 Task: Add Redwood Hill Farm Plain Goat Milk Yogurt to the cart.
Action: Mouse moved to (27, 146)
Screenshot: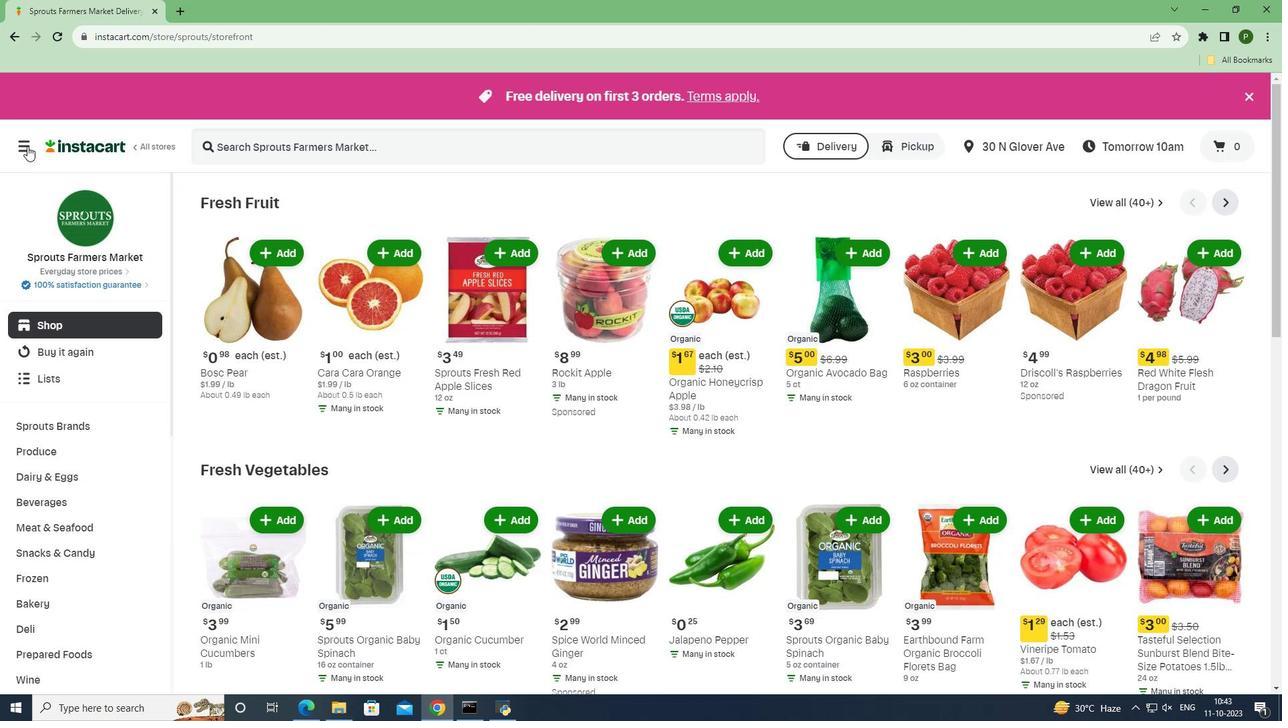 
Action: Mouse pressed left at (27, 146)
Screenshot: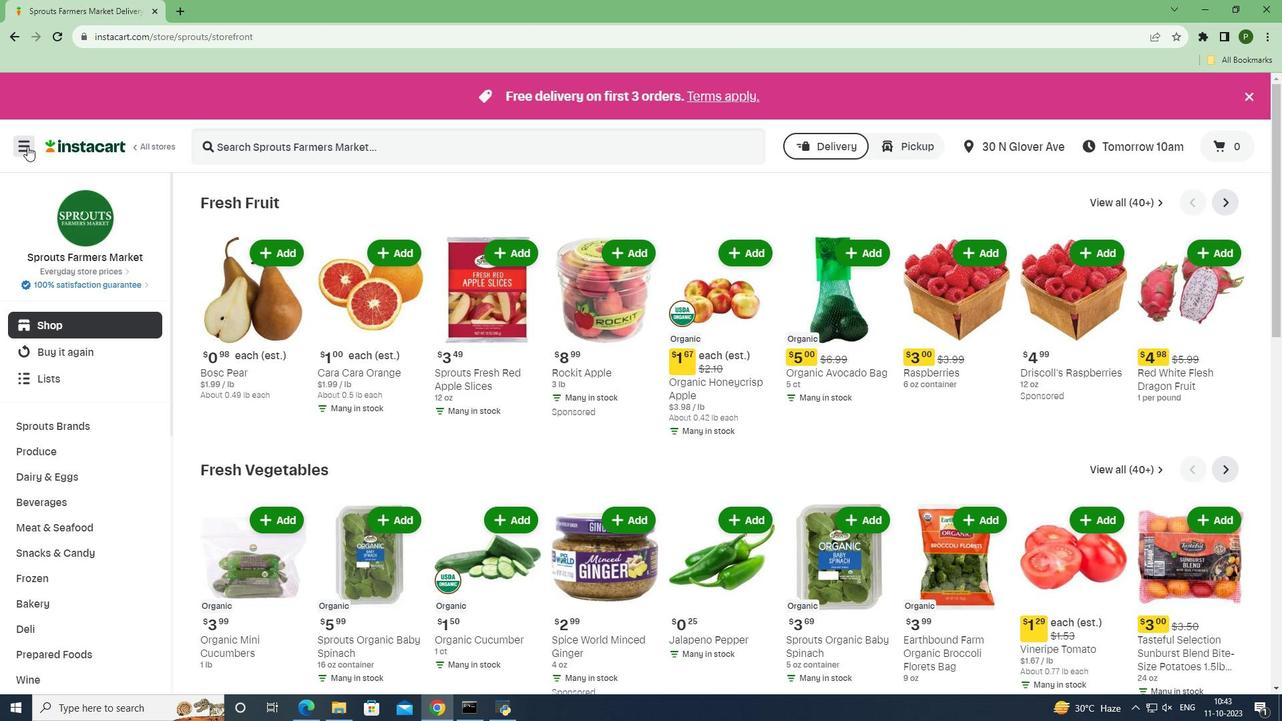 
Action: Mouse moved to (62, 348)
Screenshot: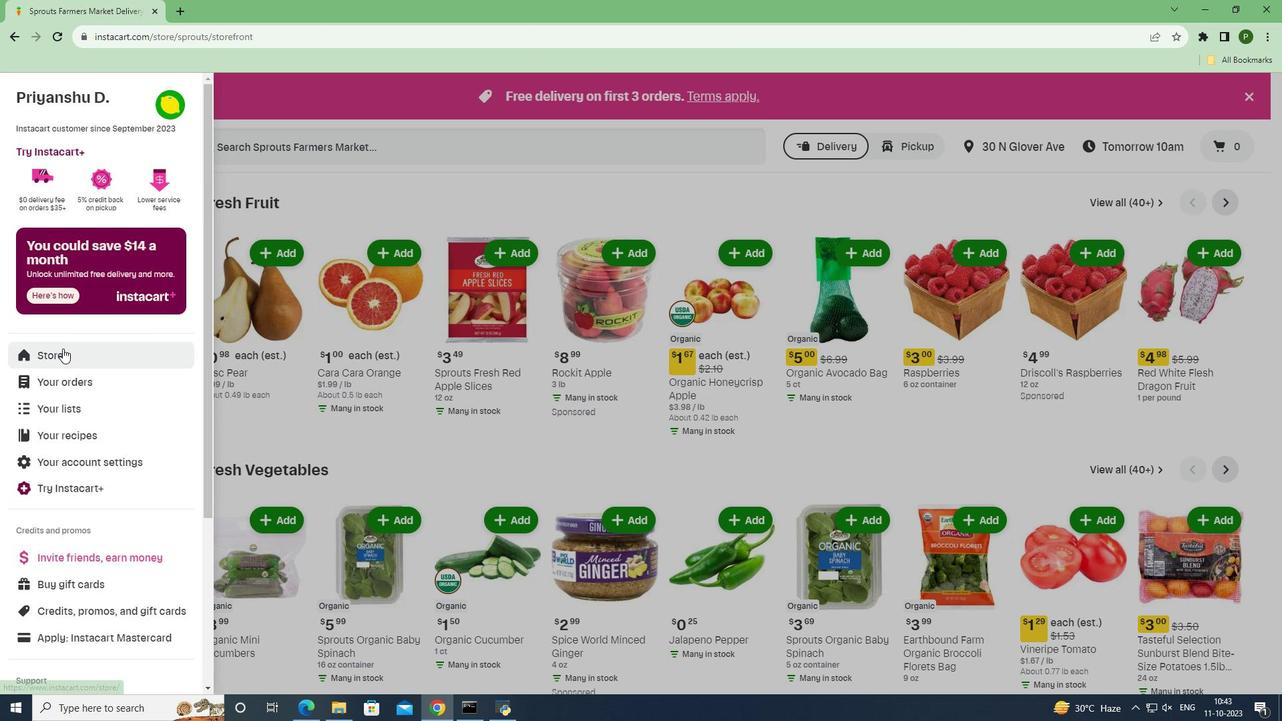 
Action: Mouse pressed left at (62, 348)
Screenshot: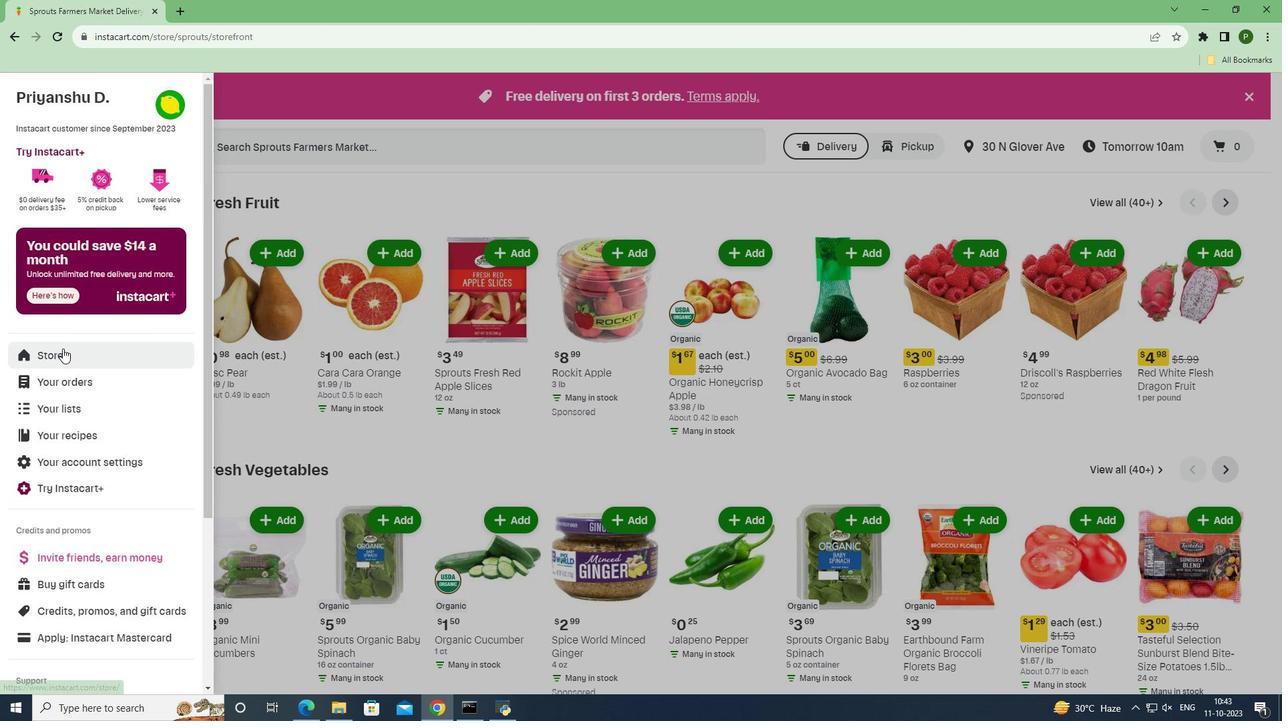 
Action: Mouse moved to (316, 154)
Screenshot: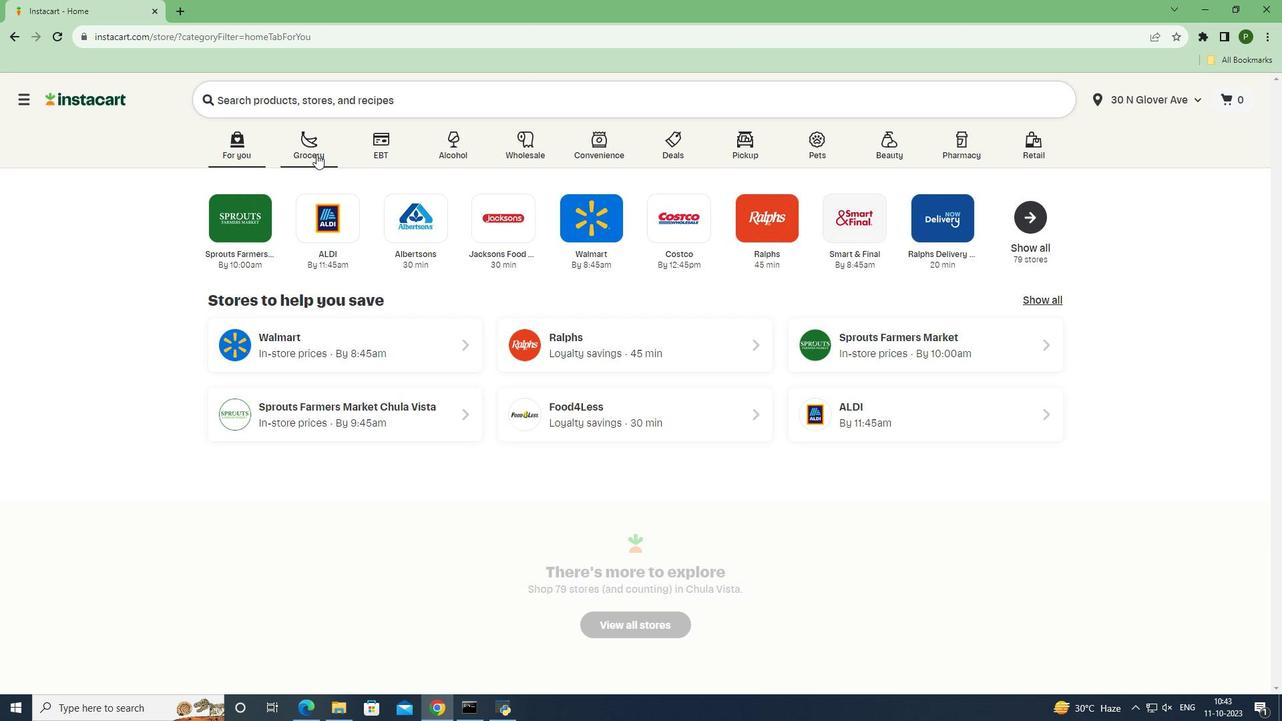 
Action: Mouse pressed left at (316, 154)
Screenshot: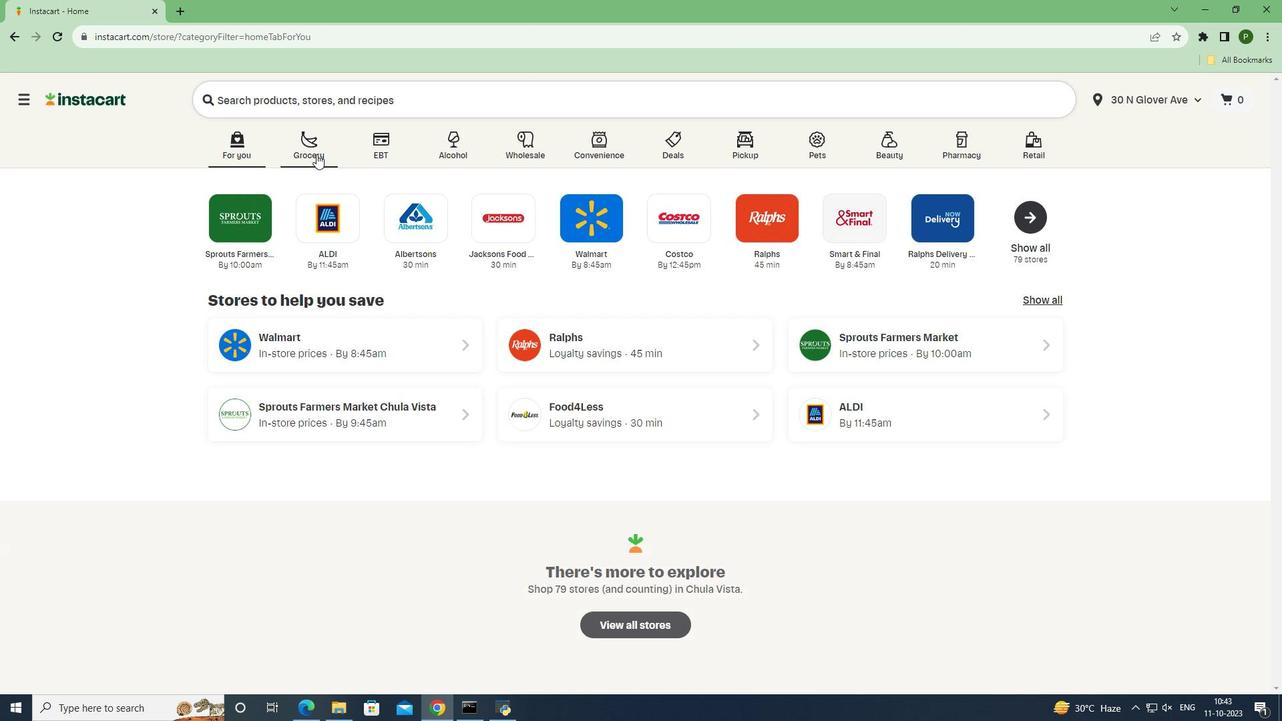 
Action: Mouse moved to (546, 311)
Screenshot: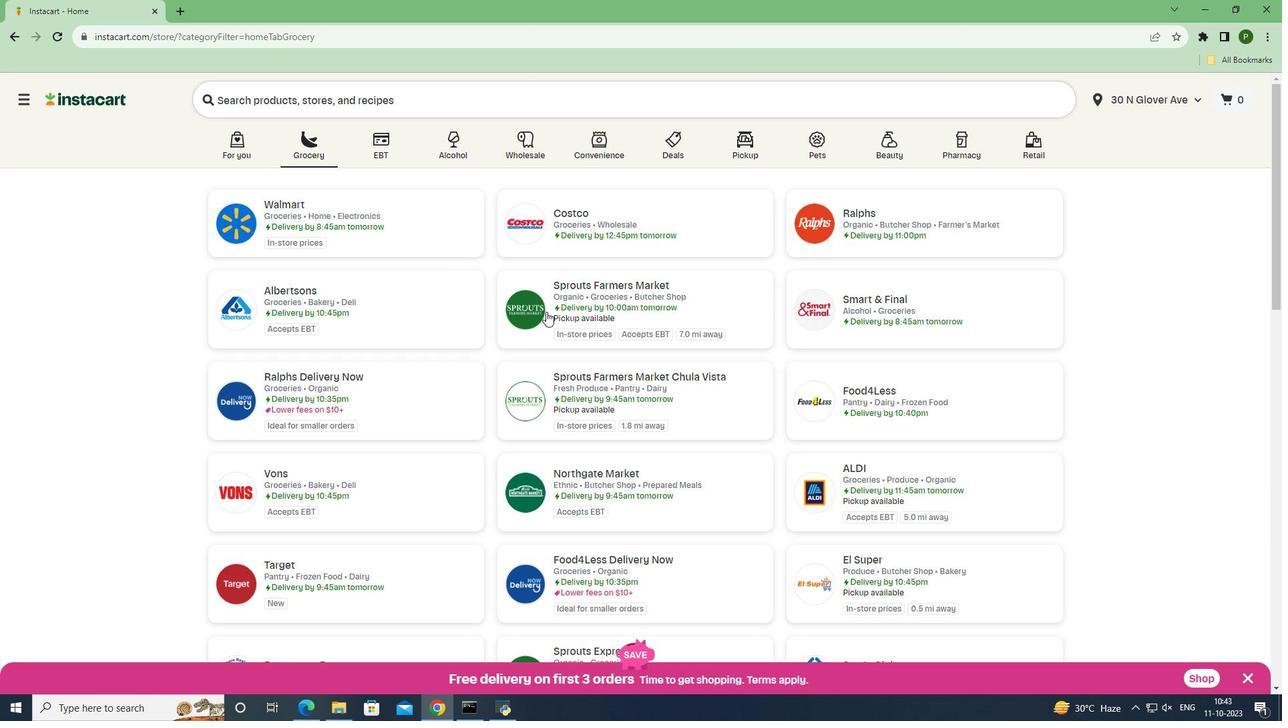 
Action: Mouse pressed left at (546, 311)
Screenshot: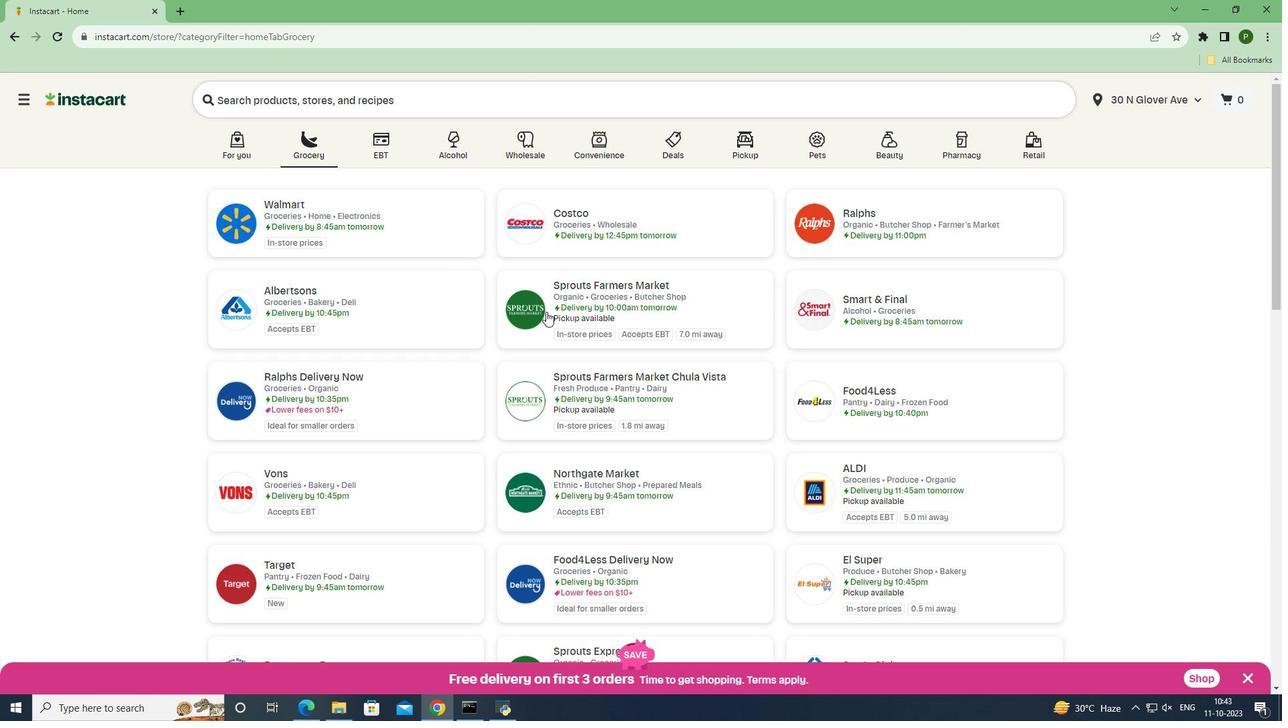 
Action: Mouse moved to (82, 483)
Screenshot: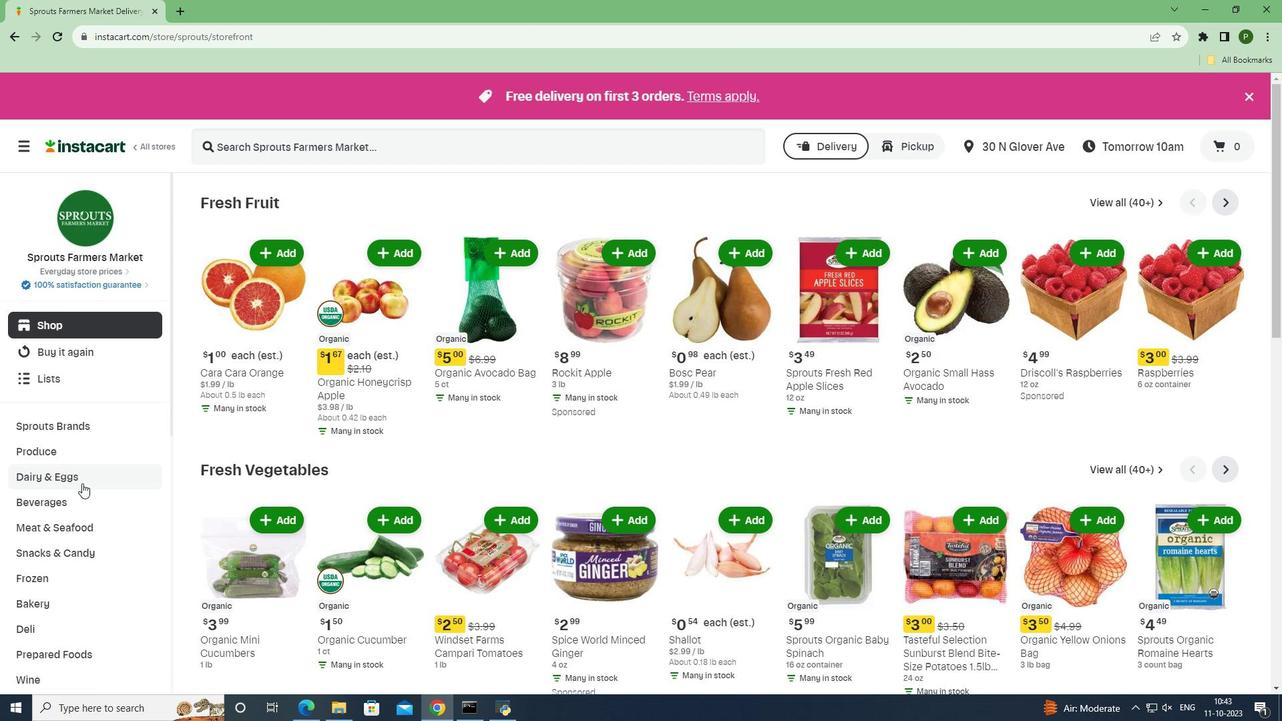 
Action: Mouse pressed left at (82, 483)
Screenshot: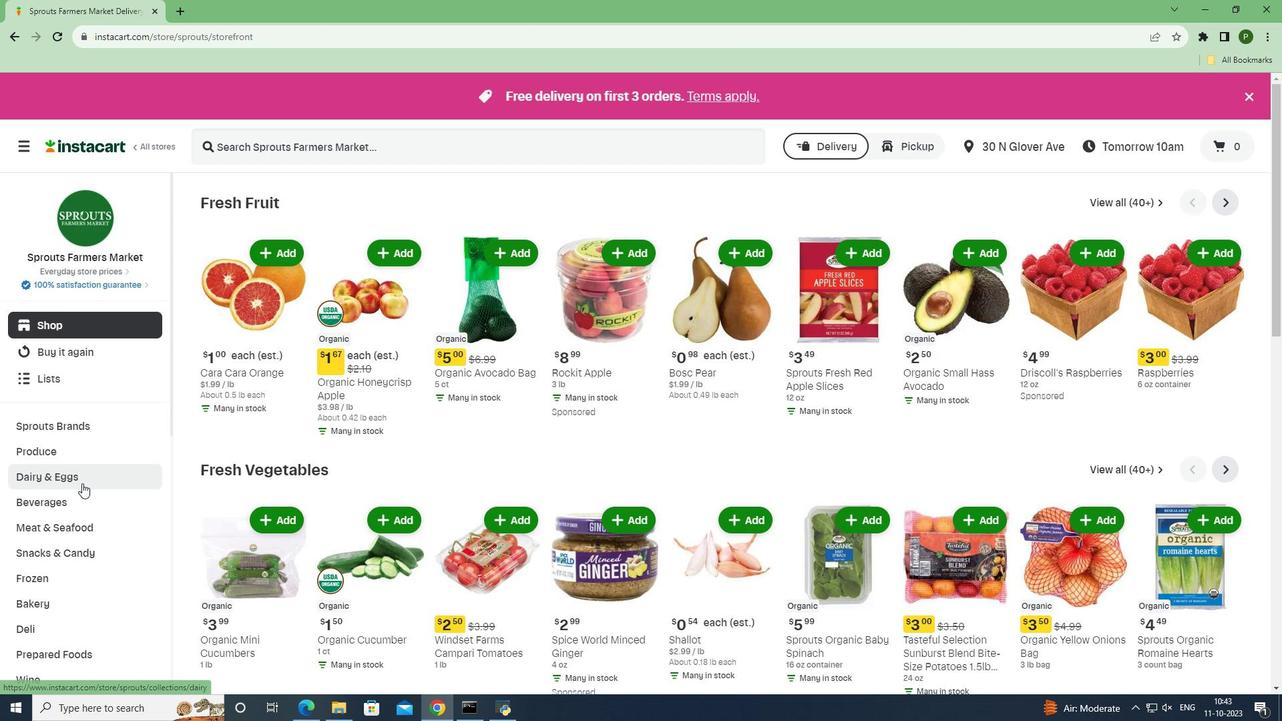 
Action: Mouse moved to (62, 581)
Screenshot: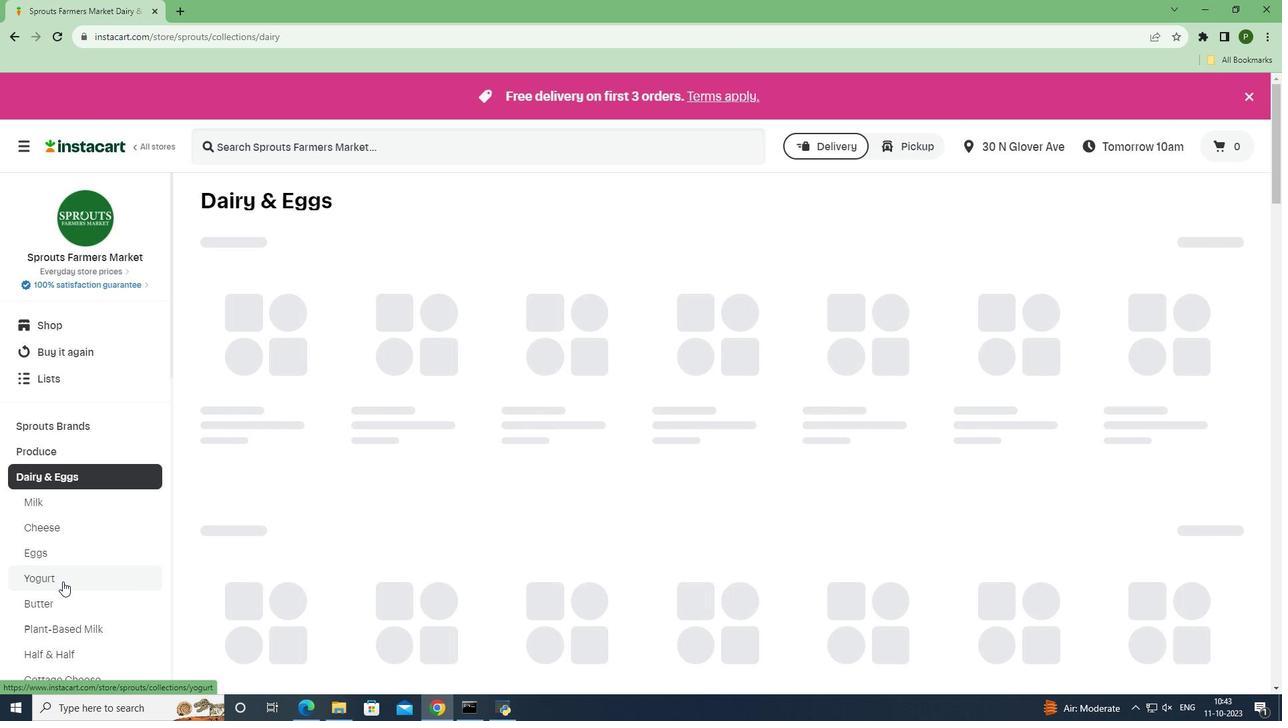 
Action: Mouse pressed left at (62, 581)
Screenshot: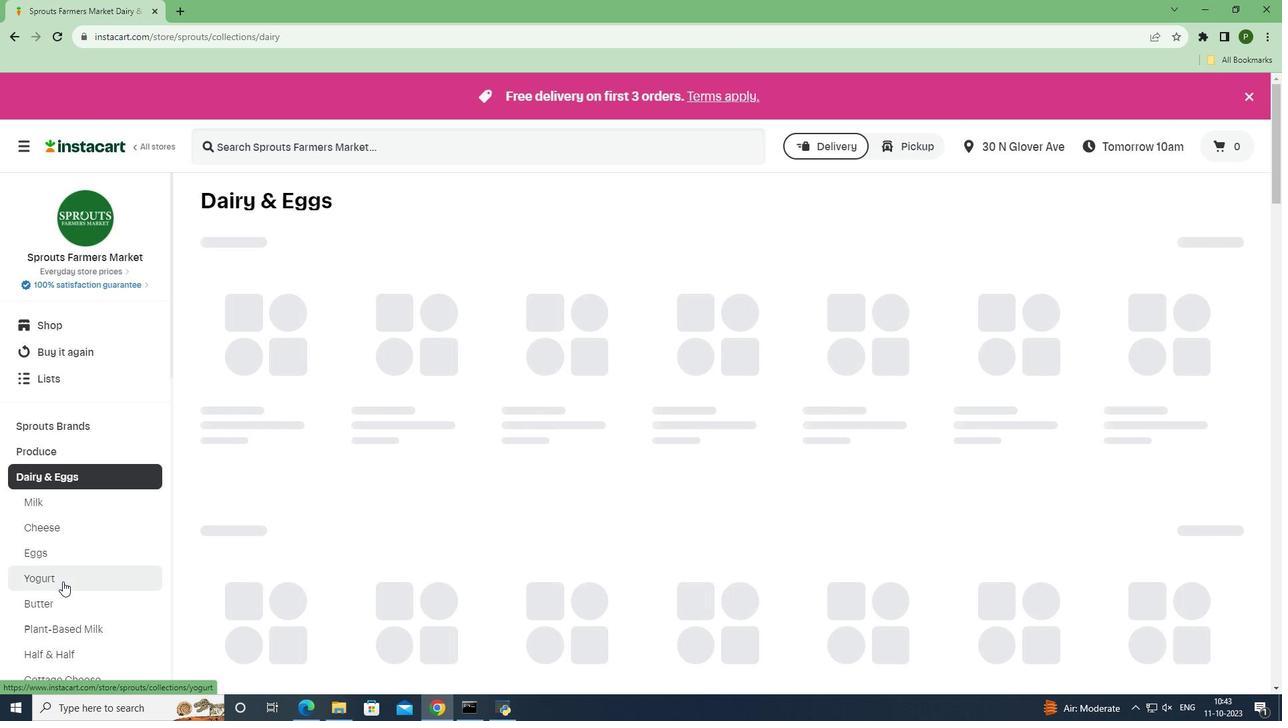 
Action: Mouse moved to (261, 146)
Screenshot: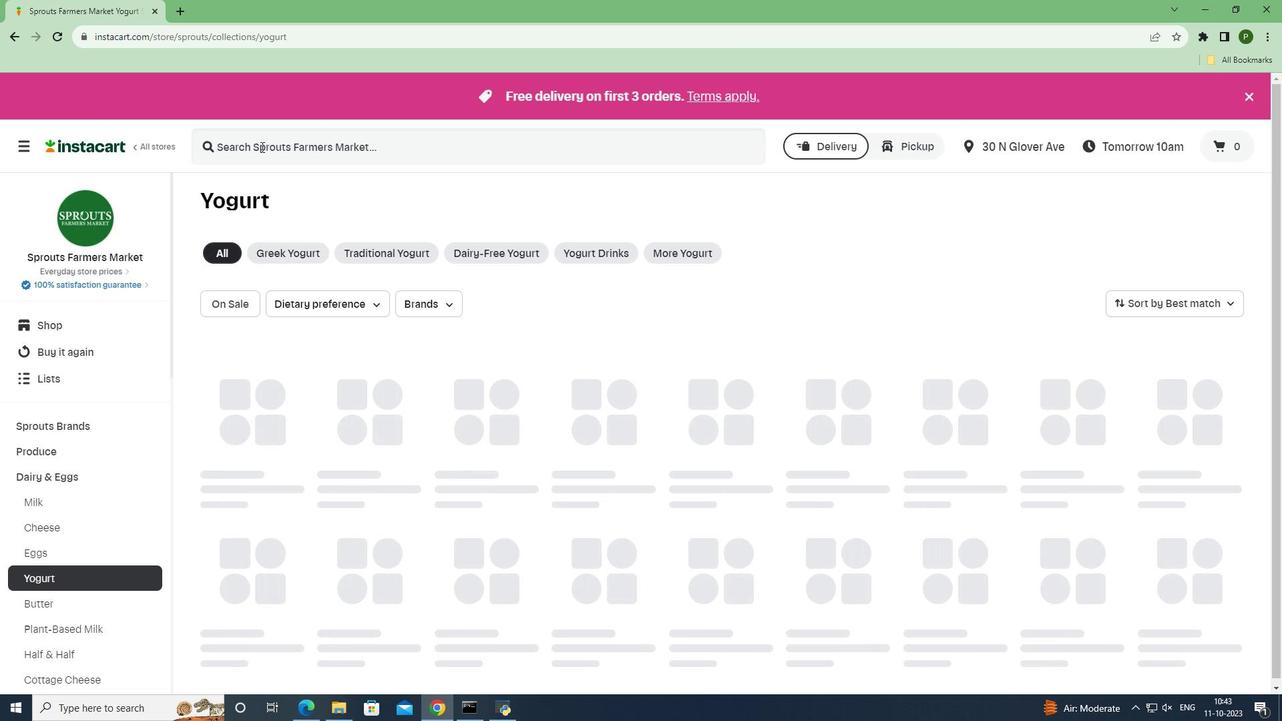 
Action: Mouse pressed left at (261, 146)
Screenshot: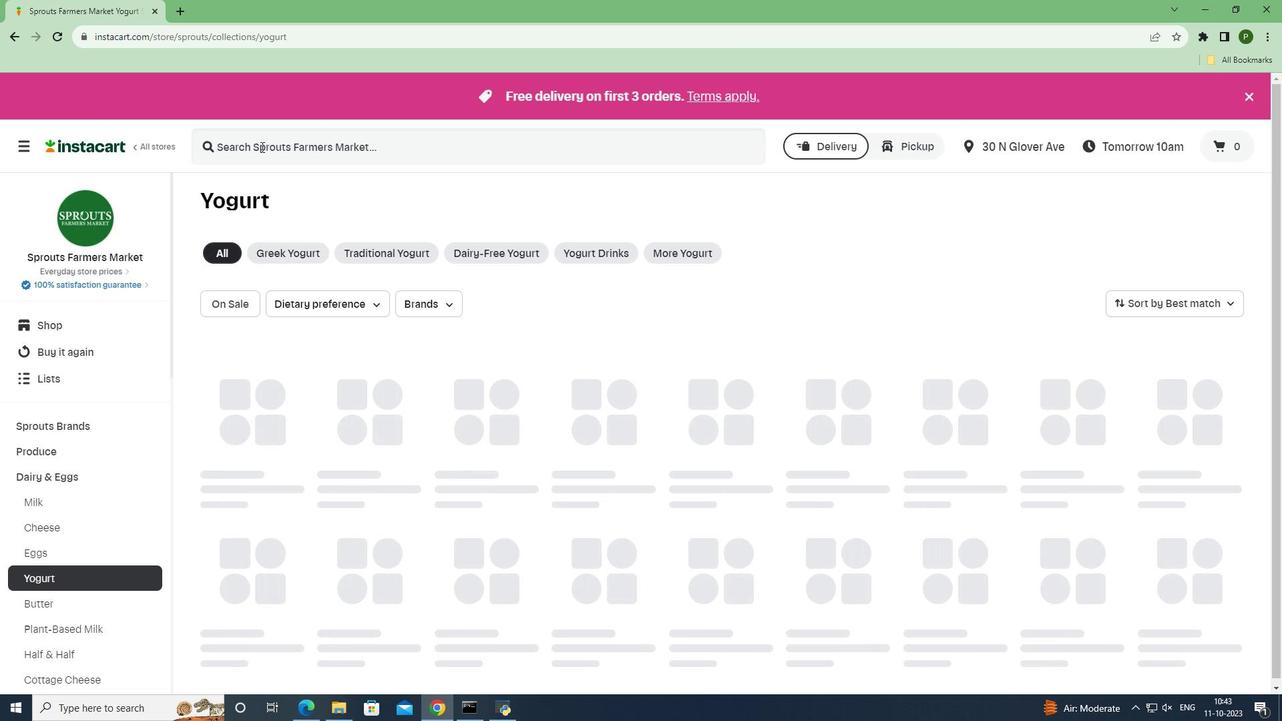 
Action: Key pressed <Key.caps_lock>R<Key.caps_lock>edwood<Key.space><Key.caps_lock>H<Key.caps_lock>ill<Key.space><Key.caps_lock>F<Key.caps_lock>arm<Key.space><Key.caps_lock>P<Key.caps_lock>lain<Key.space><Key.caps_lock>G<Key.caps_lock>oat<Key.space><Key.caps_lock>M<Key.caps_lock>ilk<Key.space><Key.caps_lock>Y<Key.caps_lock>ogurt<Key.space><Key.enter>
Screenshot: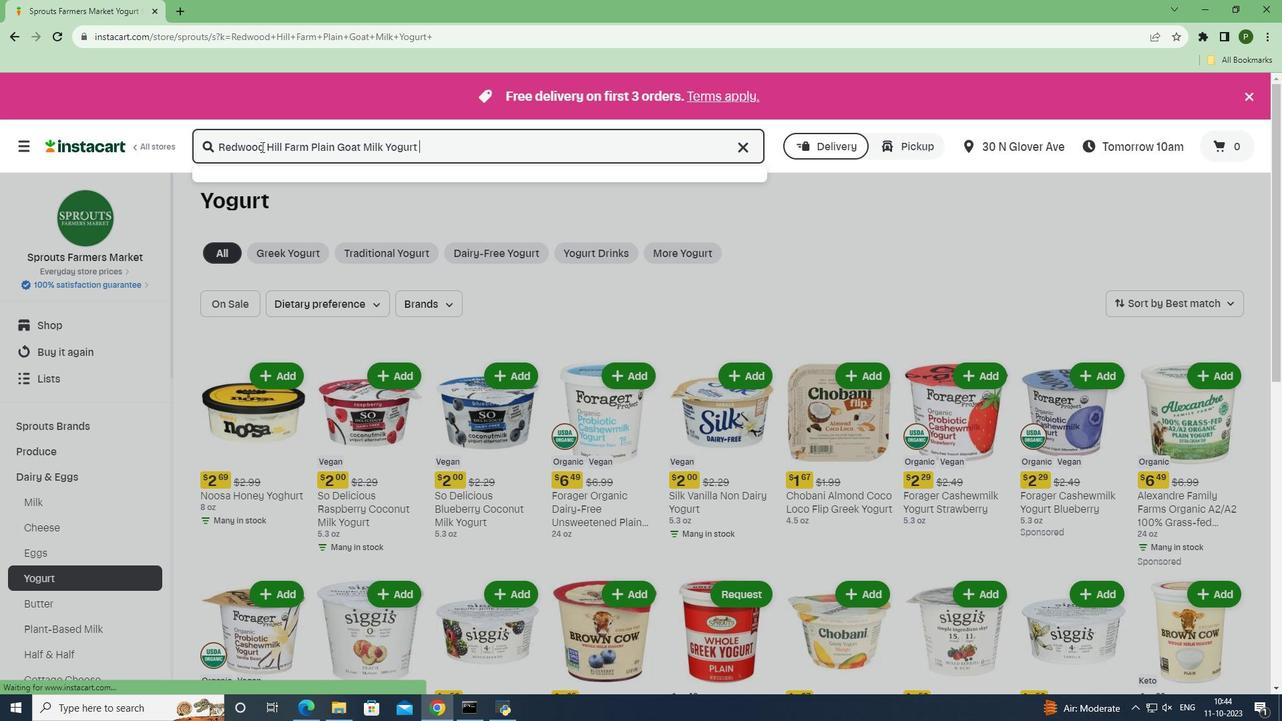 
Action: Mouse moved to (571, 287)
Screenshot: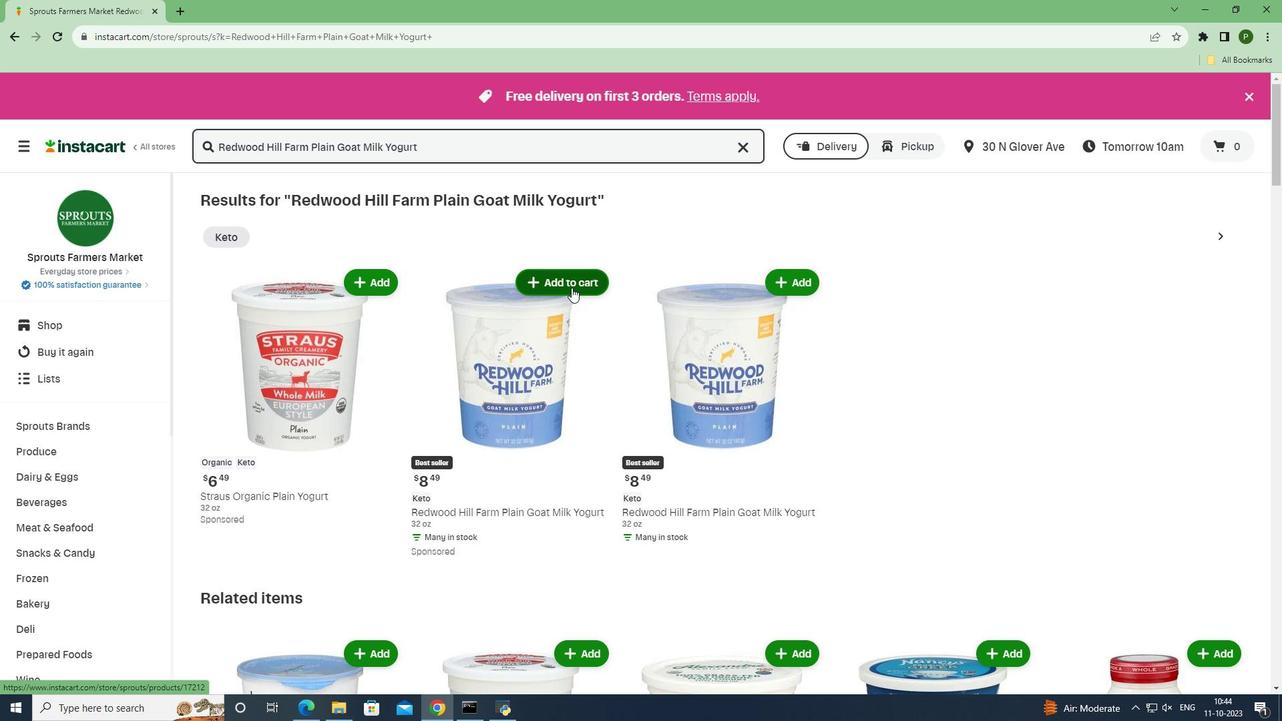 
Action: Mouse pressed left at (571, 287)
Screenshot: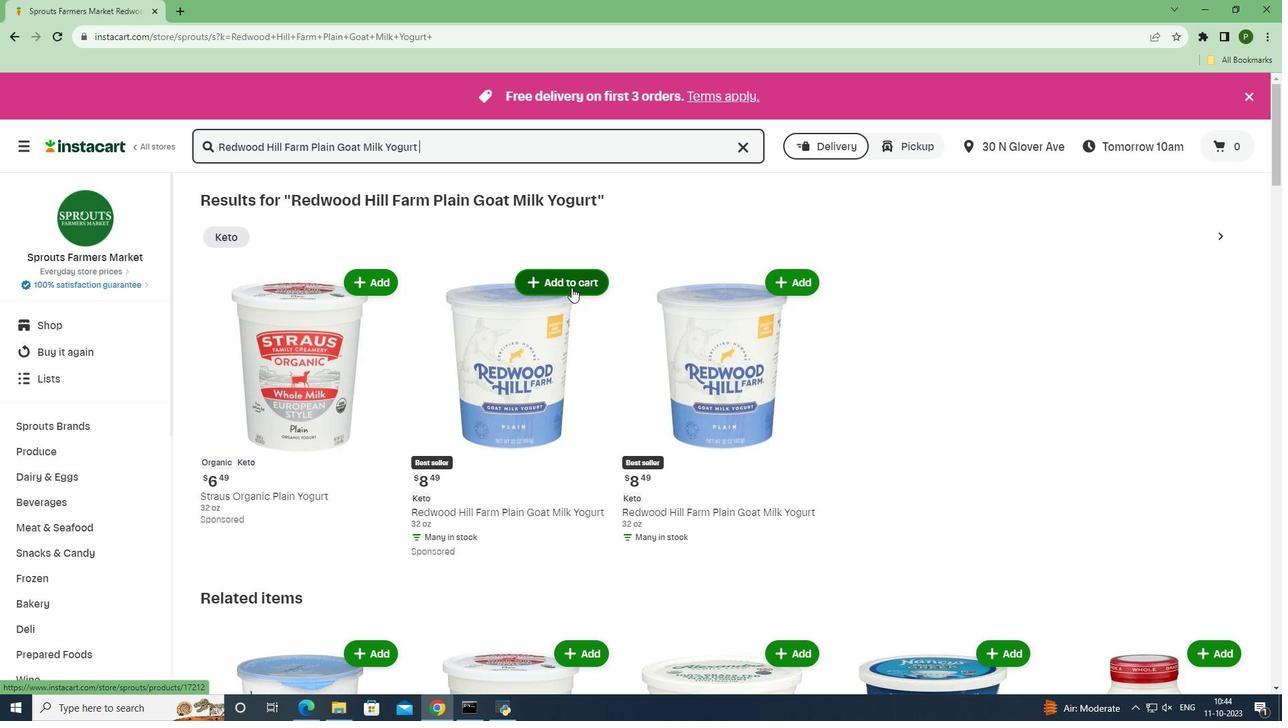 
Action: Mouse moved to (605, 340)
Screenshot: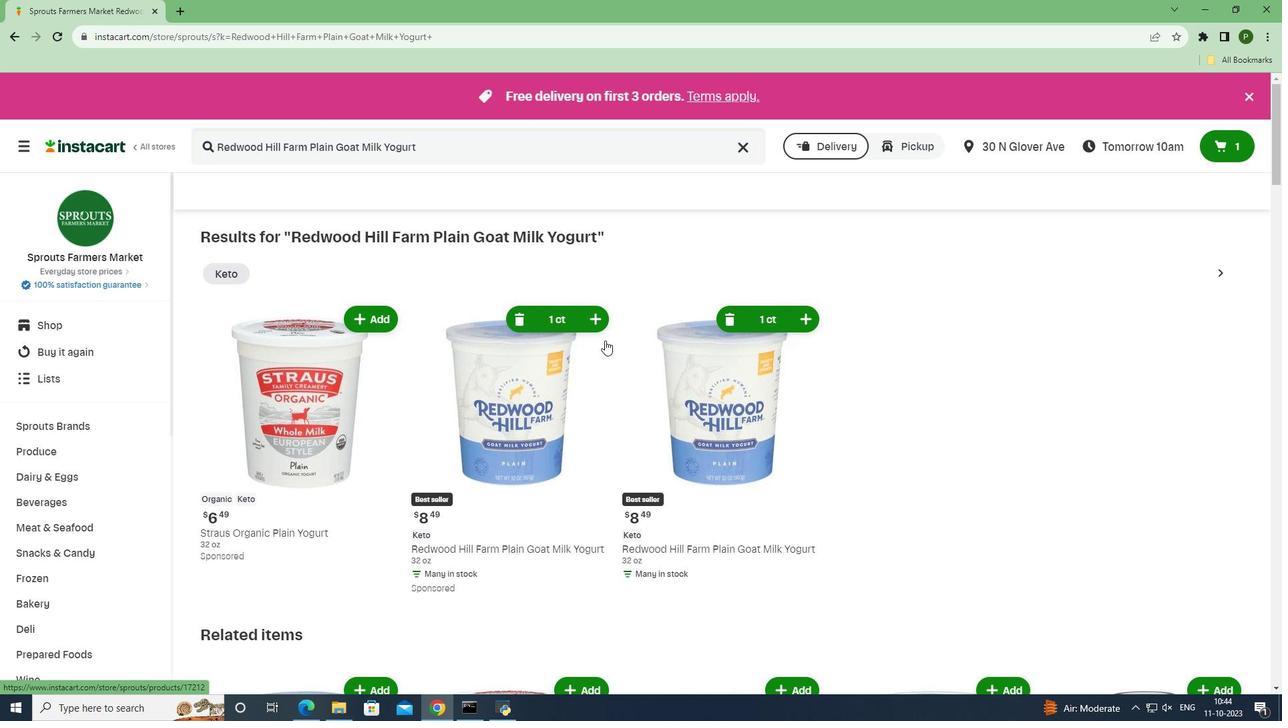 
